 Task: Add the "Order list" component in the site builder.
Action: Mouse moved to (1009, 75)
Screenshot: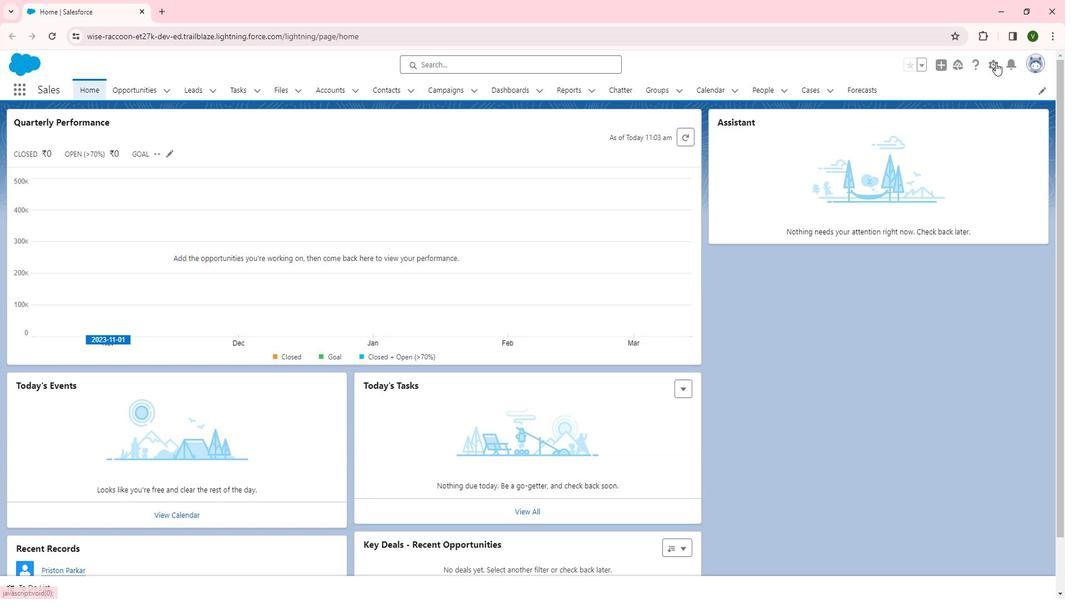 
Action: Mouse pressed left at (1009, 75)
Screenshot: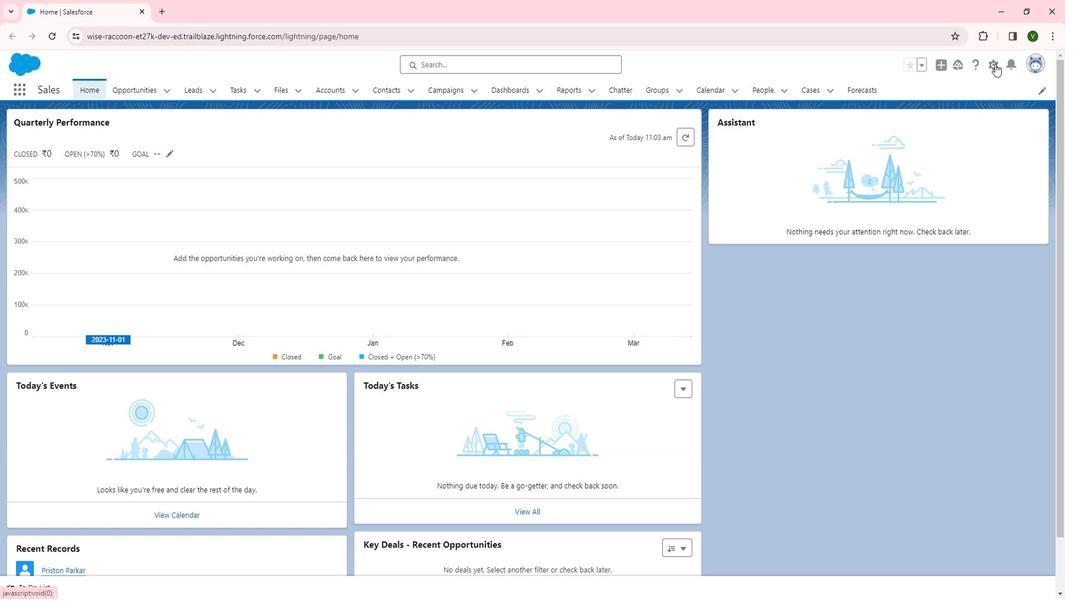 
Action: Mouse moved to (956, 107)
Screenshot: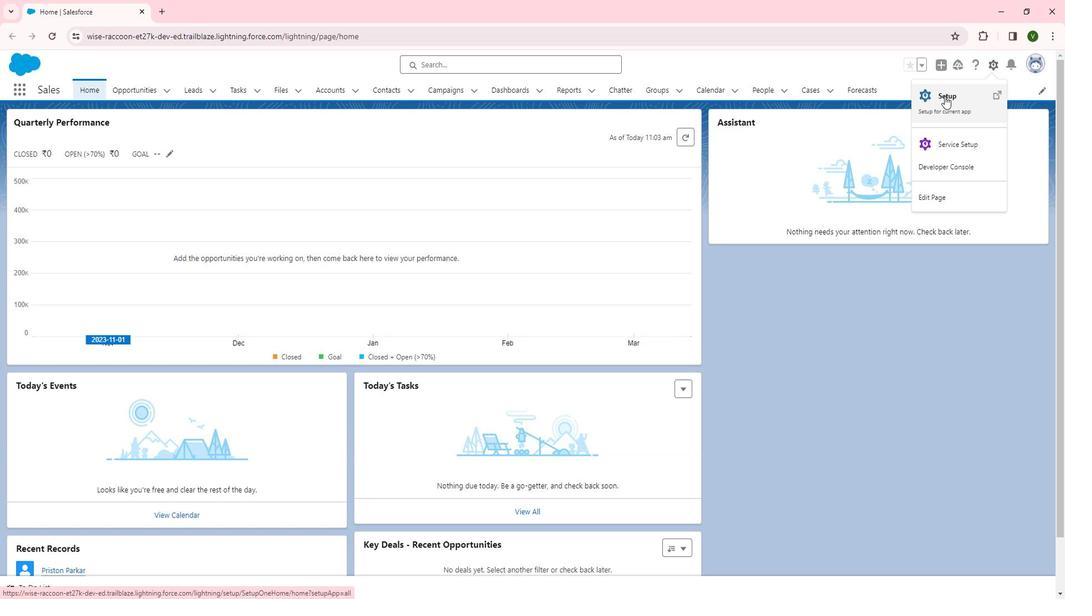 
Action: Mouse pressed left at (956, 107)
Screenshot: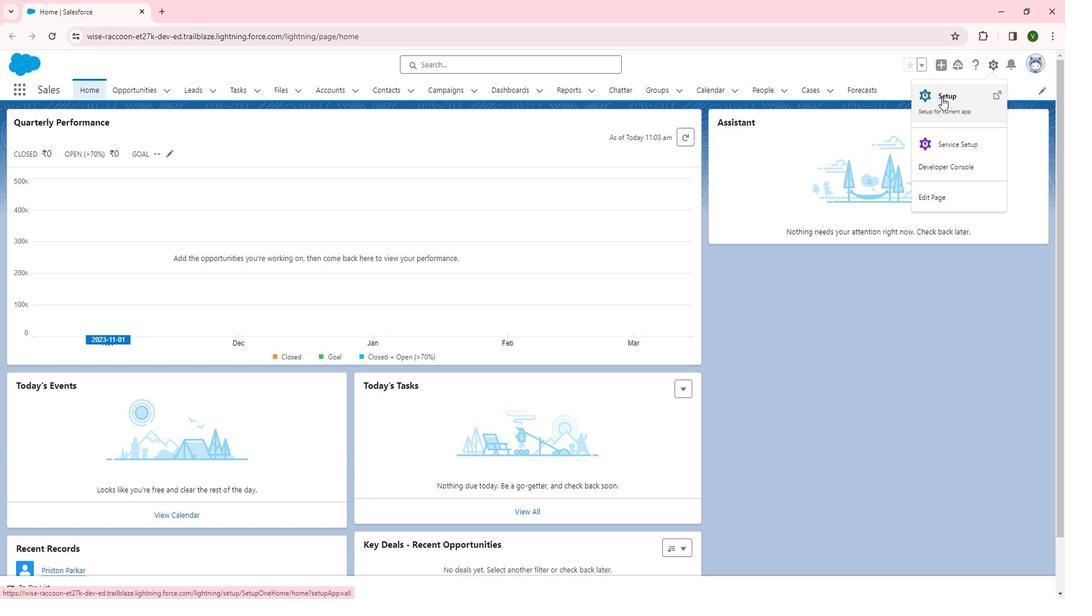 
Action: Mouse moved to (101, 373)
Screenshot: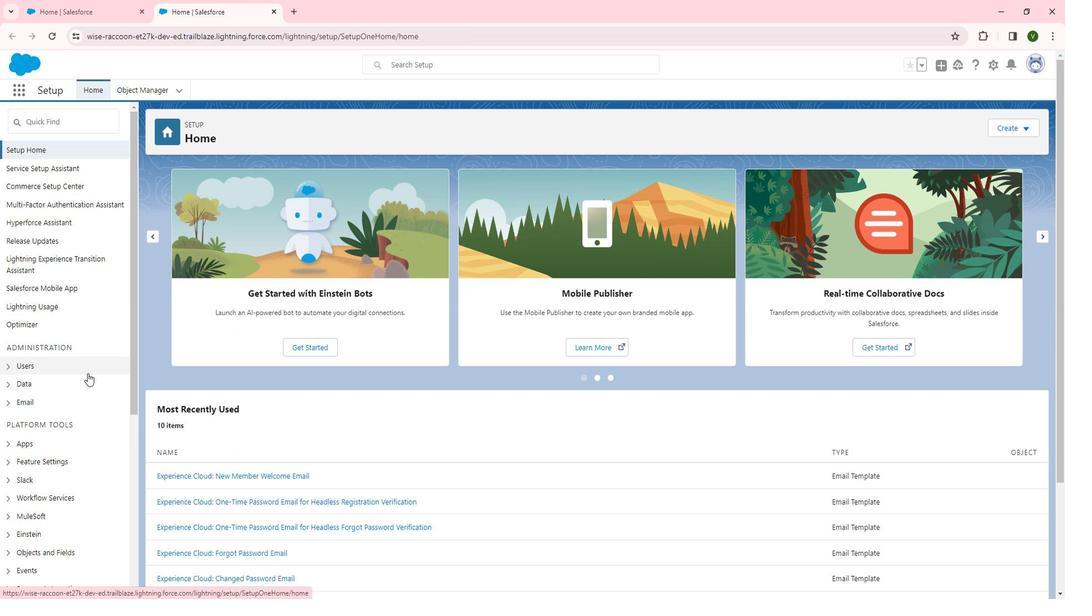 
Action: Mouse scrolled (101, 373) with delta (0, 0)
Screenshot: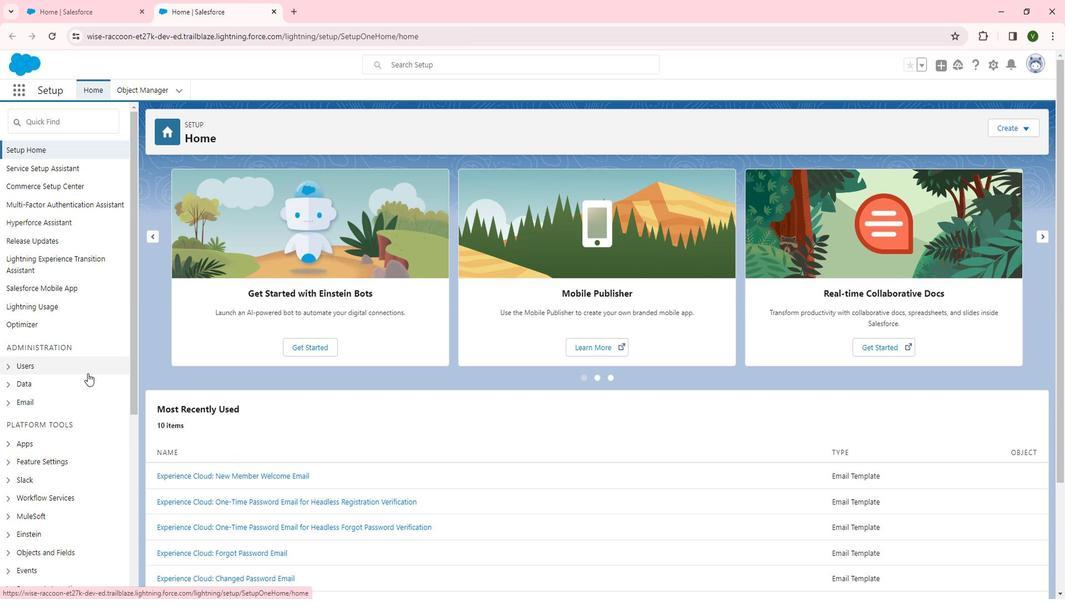 
Action: Mouse scrolled (101, 373) with delta (0, 0)
Screenshot: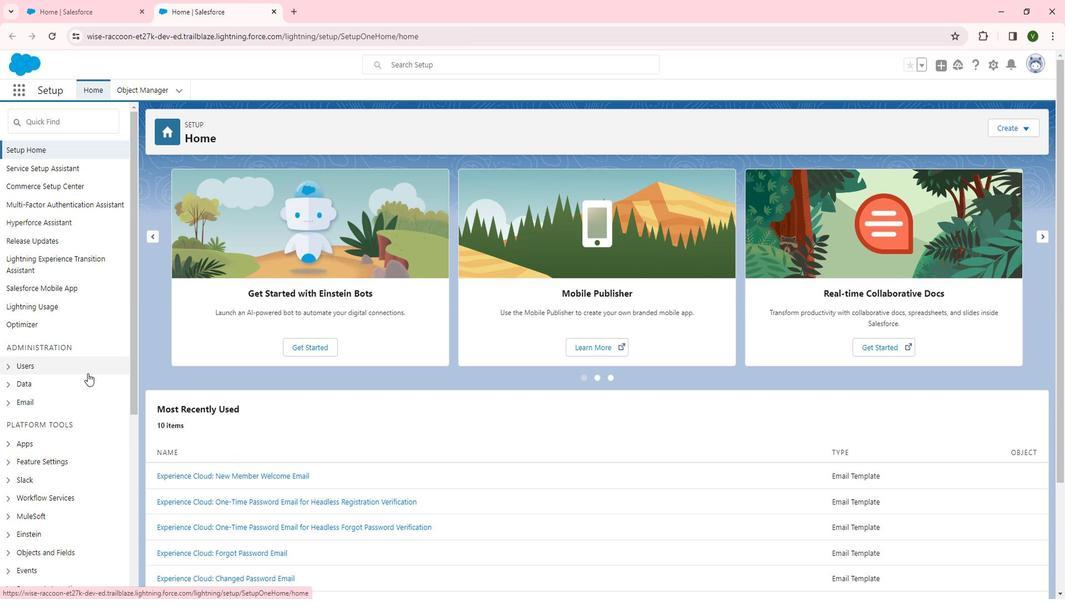 
Action: Mouse scrolled (101, 373) with delta (0, 0)
Screenshot: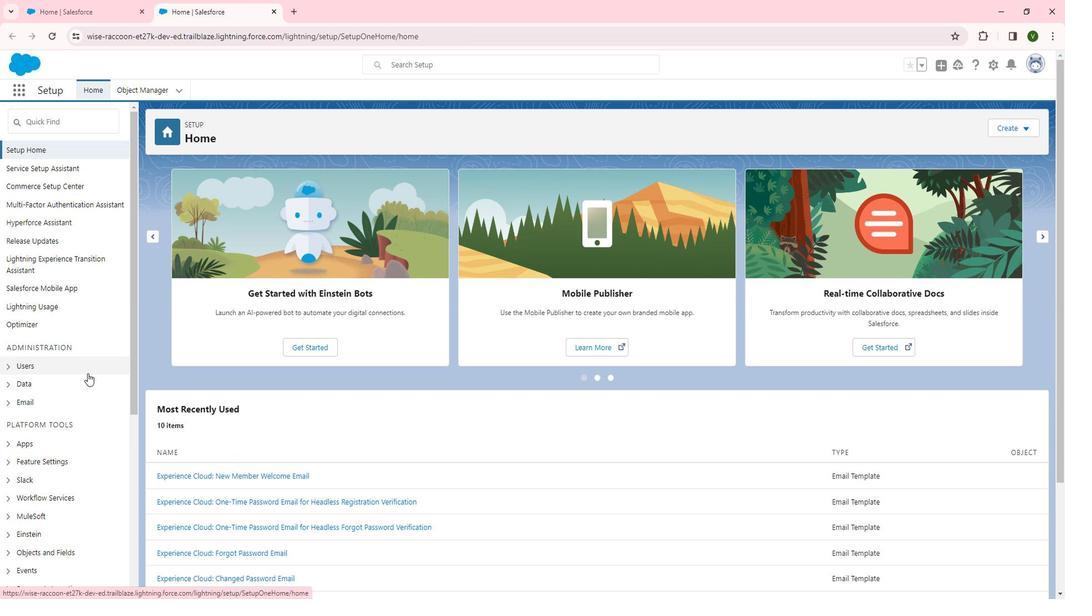 
Action: Mouse moved to (52, 290)
Screenshot: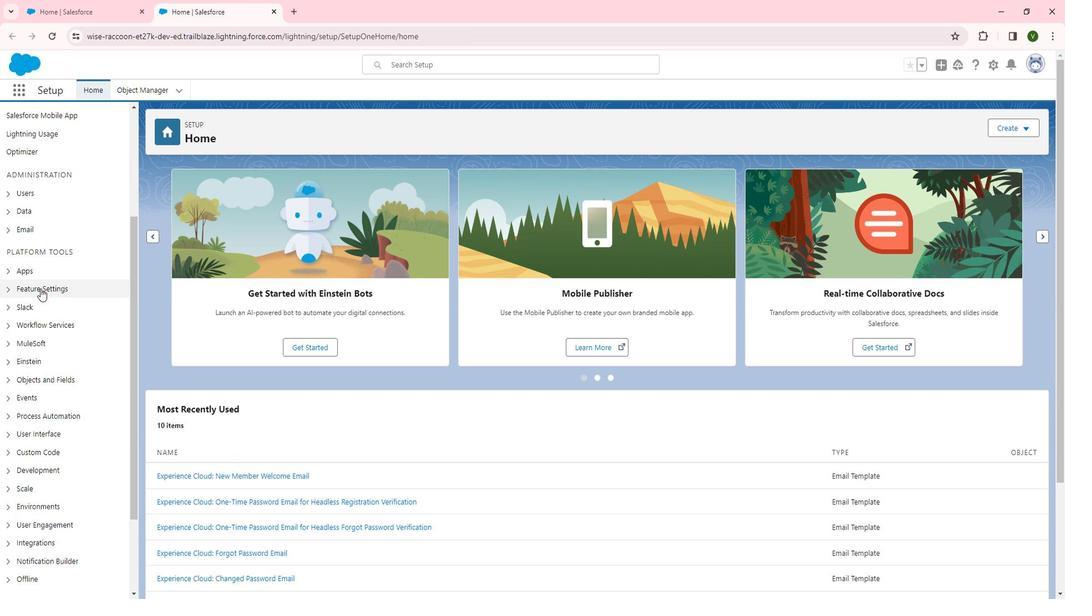 
Action: Mouse pressed left at (52, 290)
Screenshot: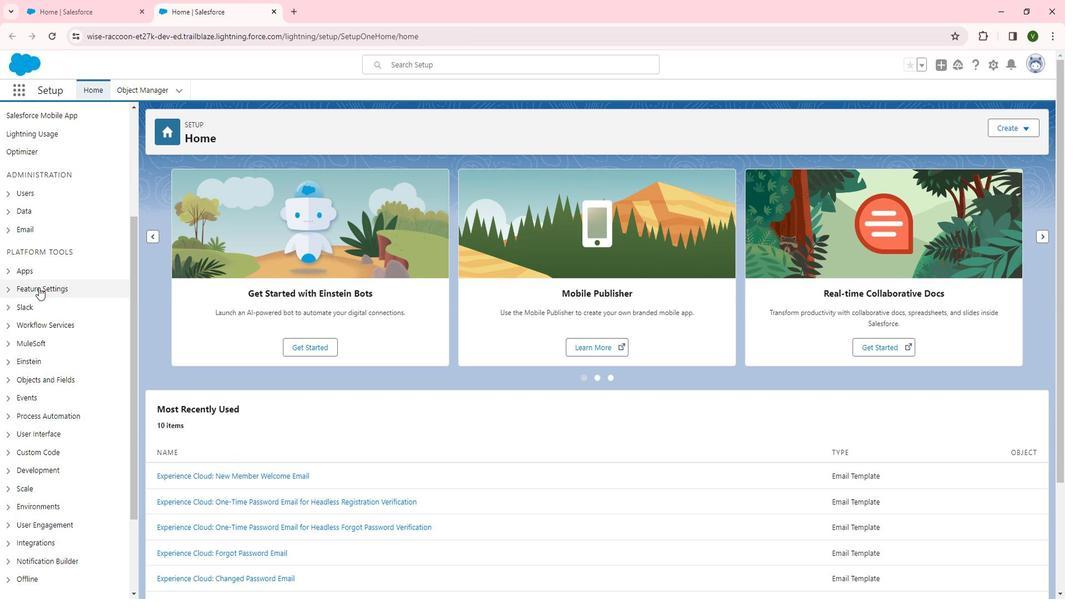 
Action: Mouse moved to (74, 408)
Screenshot: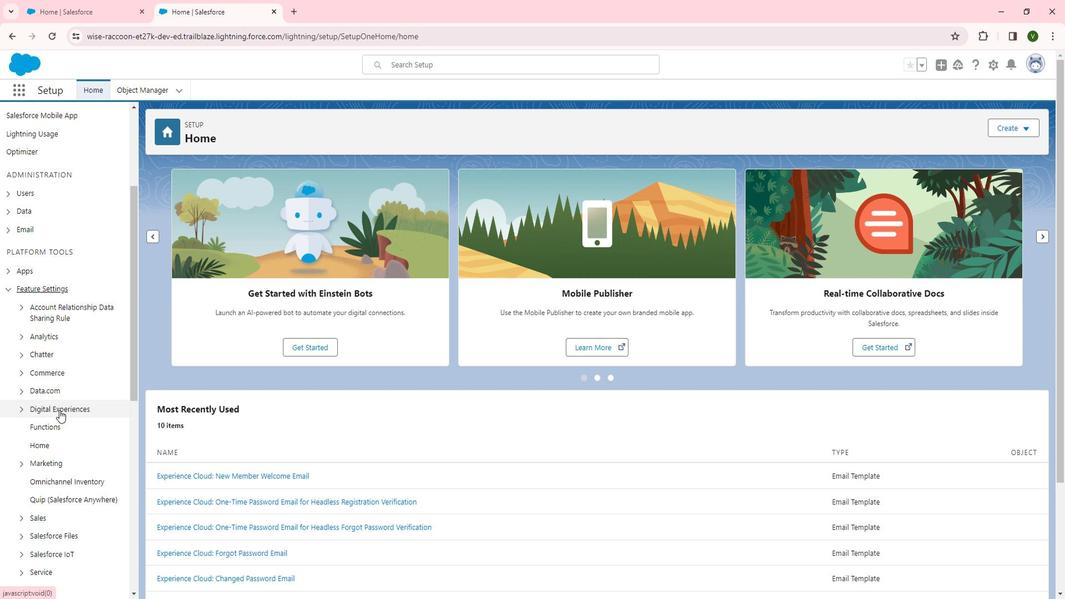 
Action: Mouse pressed left at (74, 408)
Screenshot: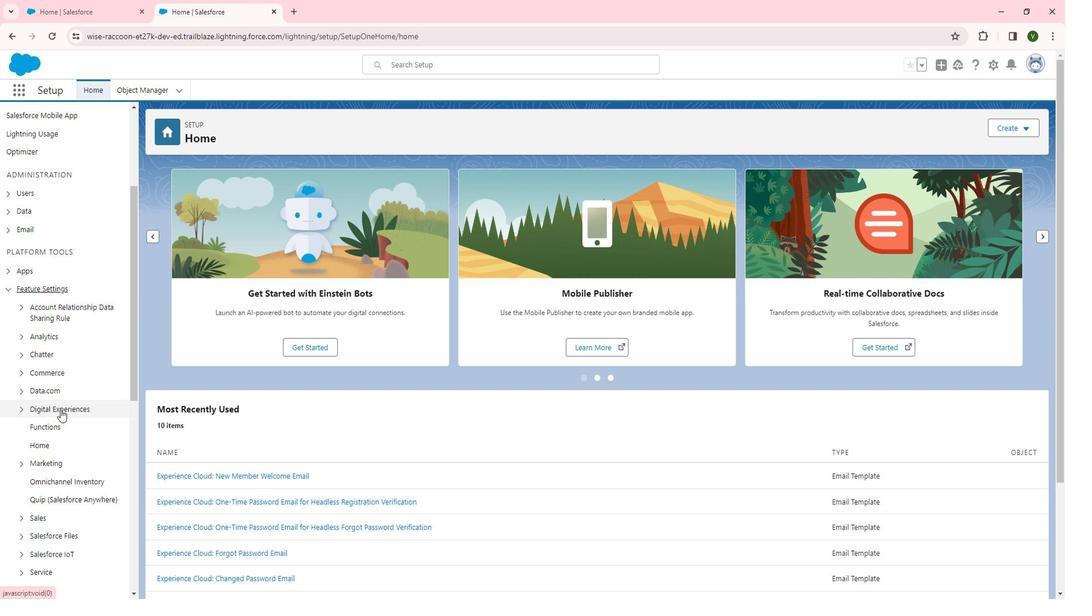 
Action: Mouse moved to (63, 421)
Screenshot: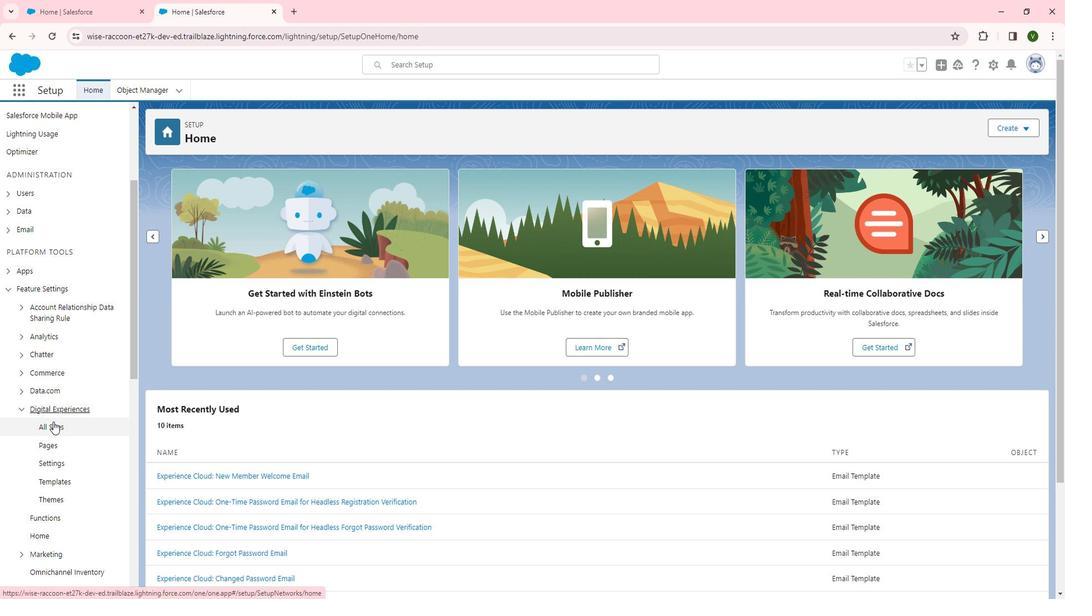 
Action: Mouse pressed left at (63, 421)
Screenshot: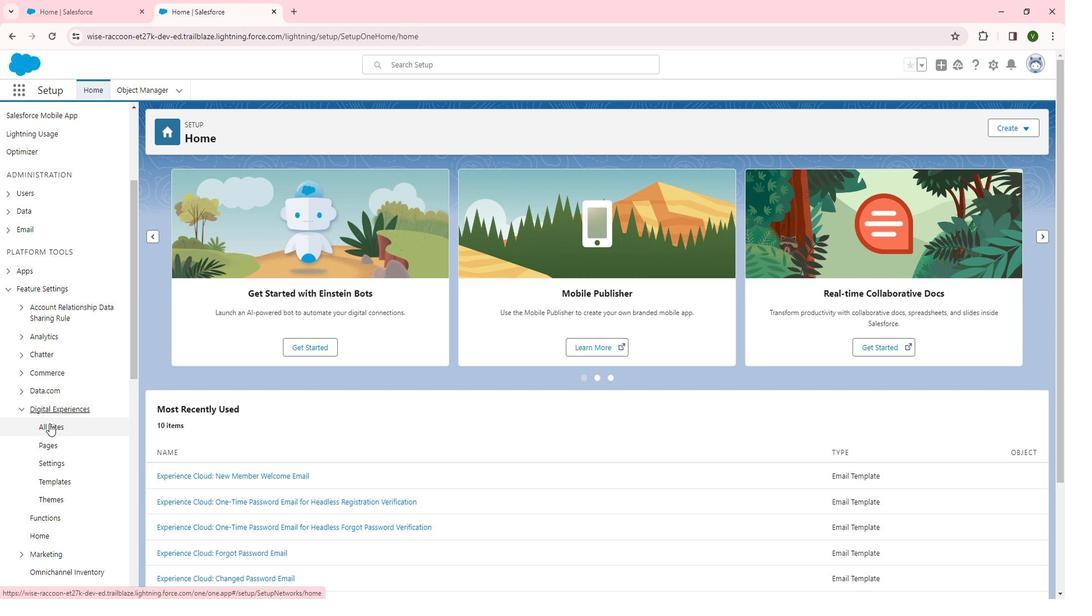 
Action: Mouse moved to (194, 282)
Screenshot: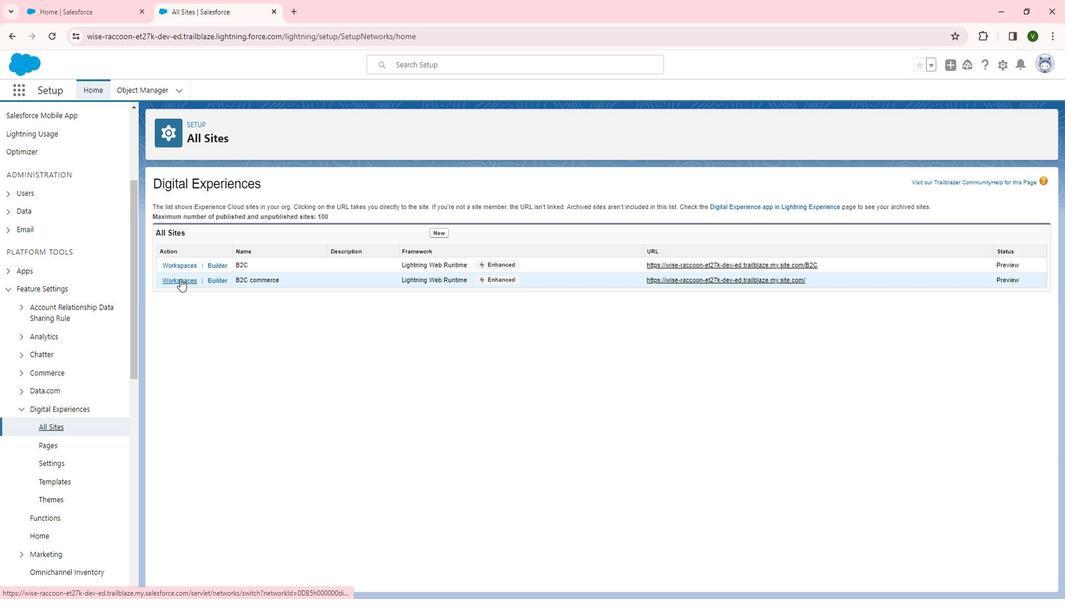 
Action: Mouse pressed left at (194, 282)
Screenshot: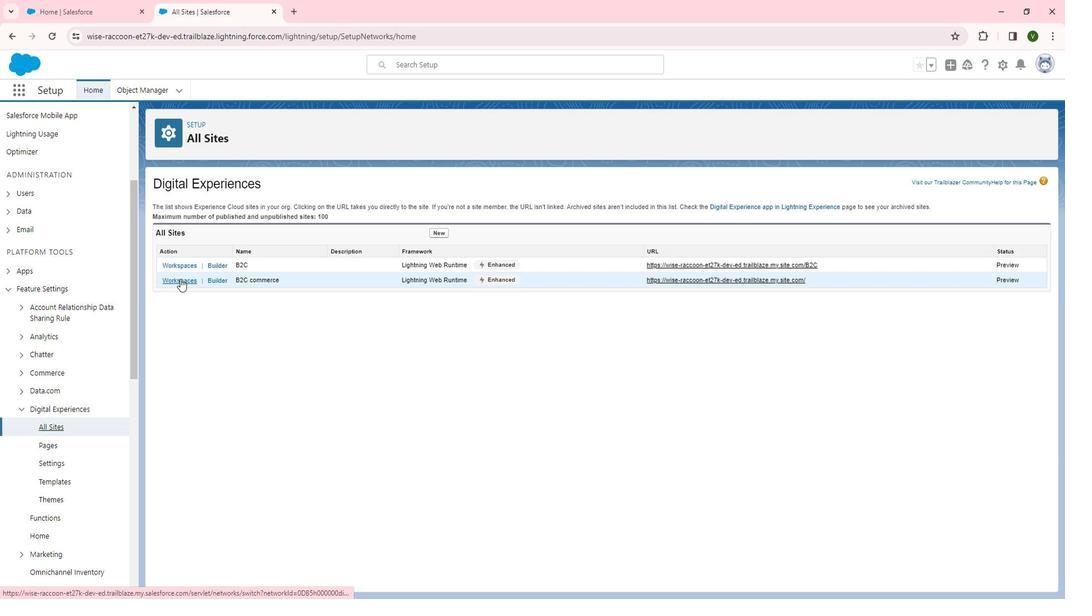 
Action: Mouse moved to (104, 249)
Screenshot: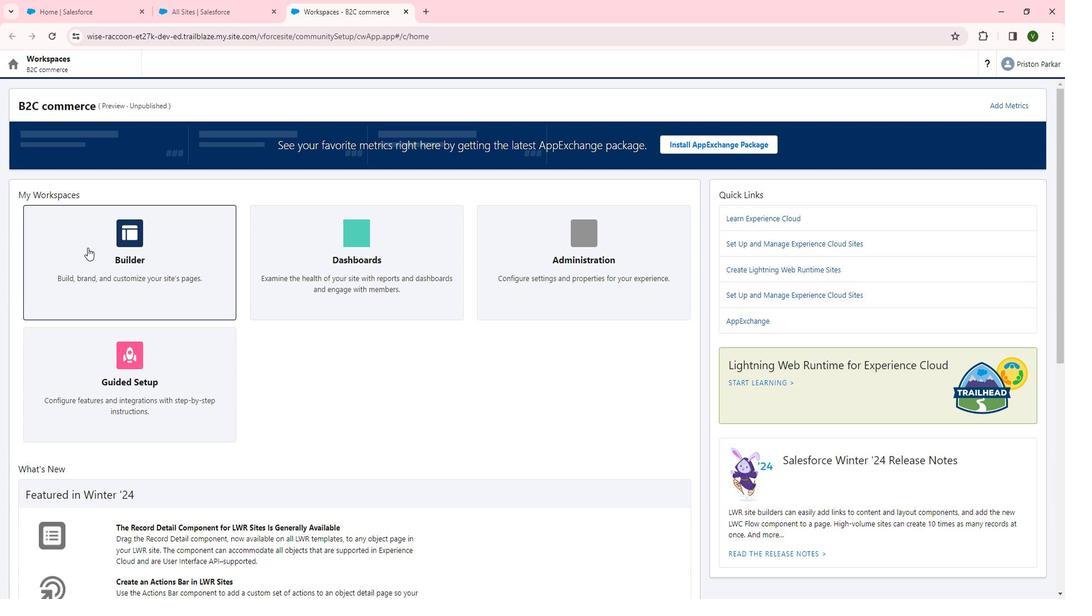 
Action: Mouse pressed left at (104, 249)
Screenshot: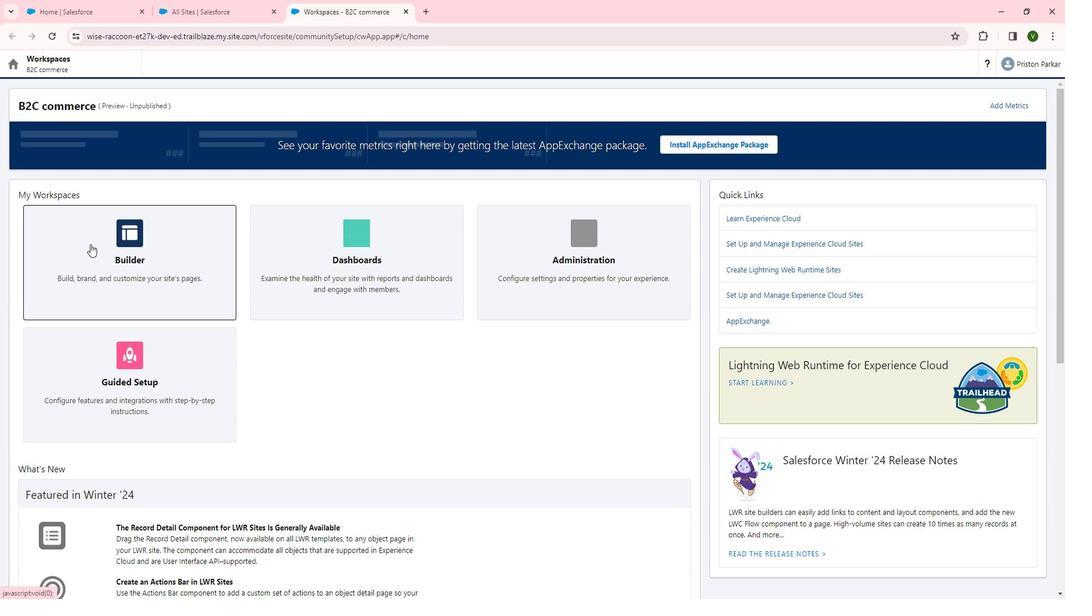 
Action: Mouse moved to (29, 118)
Screenshot: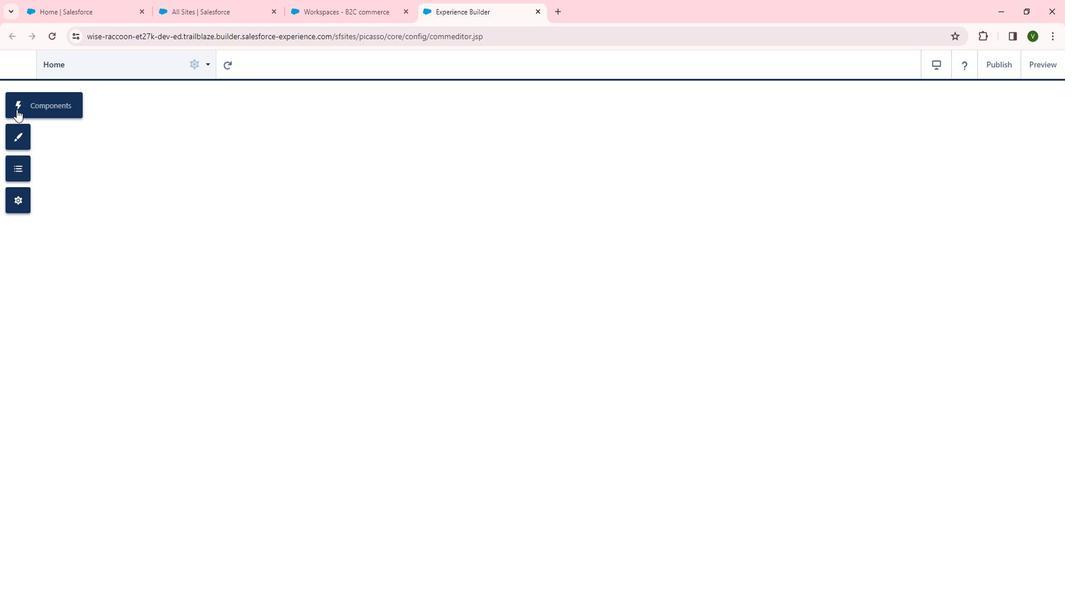 
Action: Mouse pressed left at (29, 118)
Screenshot: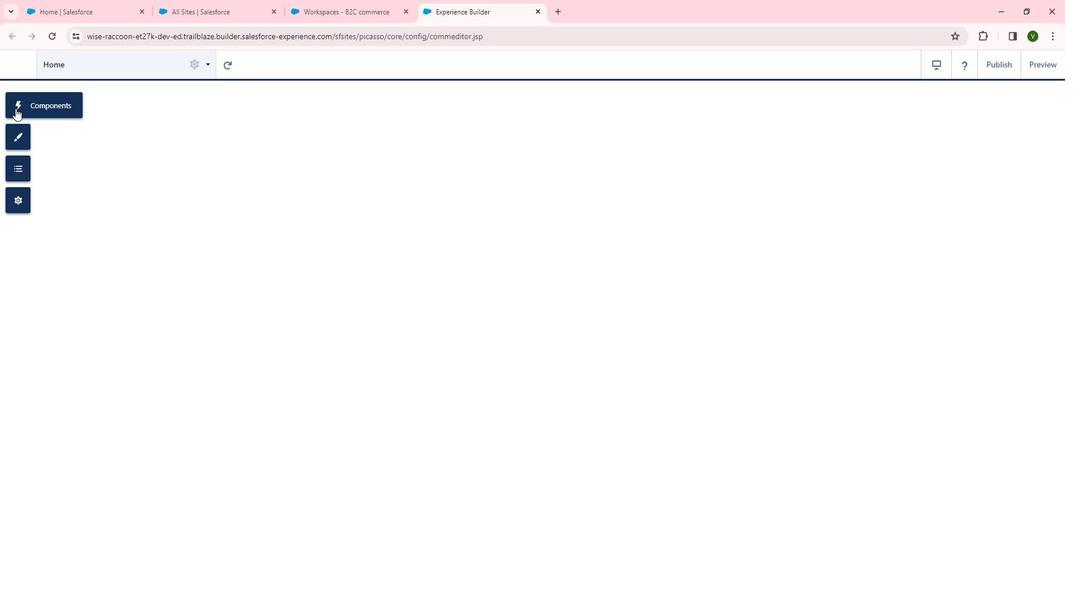 
Action: Mouse moved to (32, 117)
Screenshot: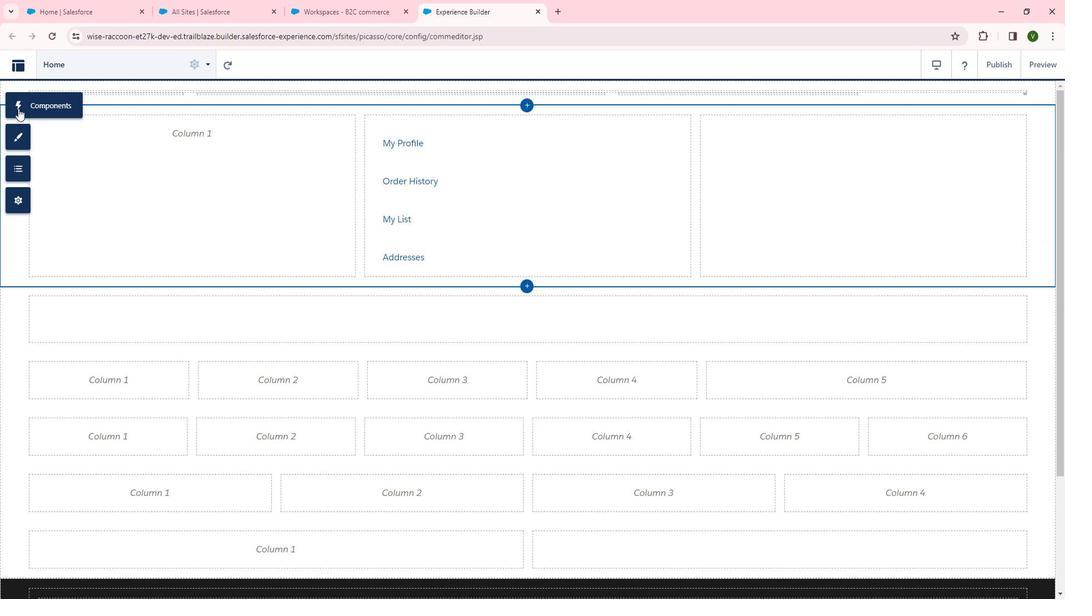 
Action: Mouse pressed left at (32, 117)
Screenshot: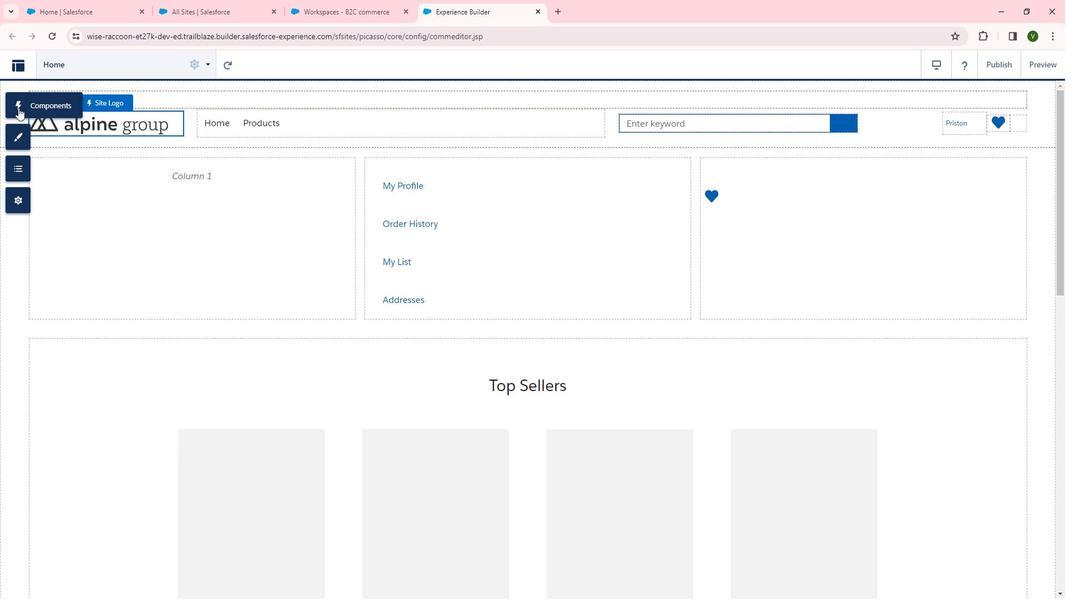 
Action: Mouse moved to (124, 287)
Screenshot: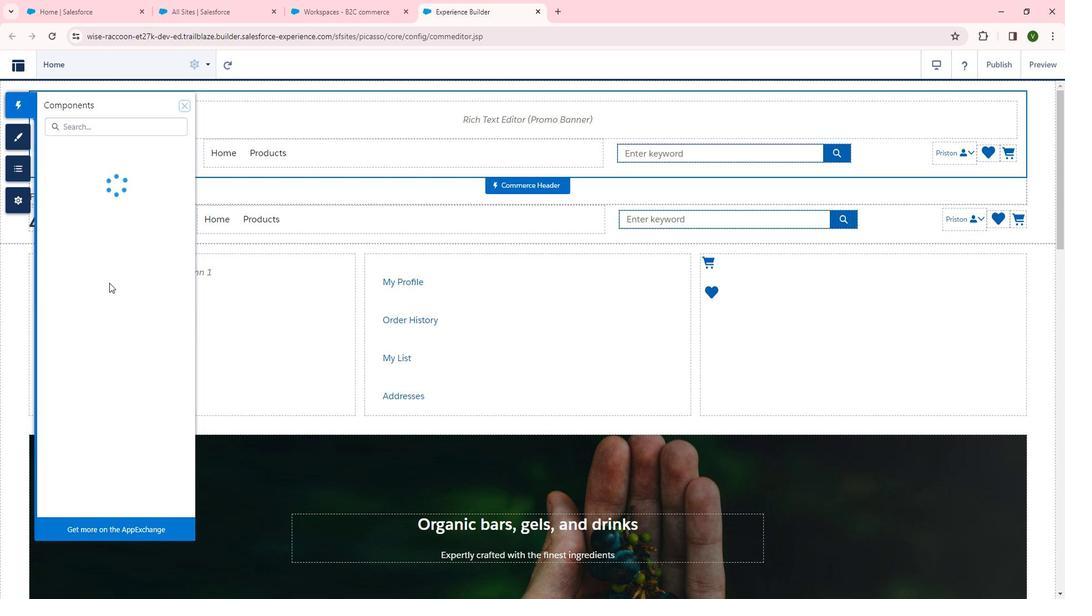 
Action: Mouse scrolled (124, 286) with delta (0, 0)
Screenshot: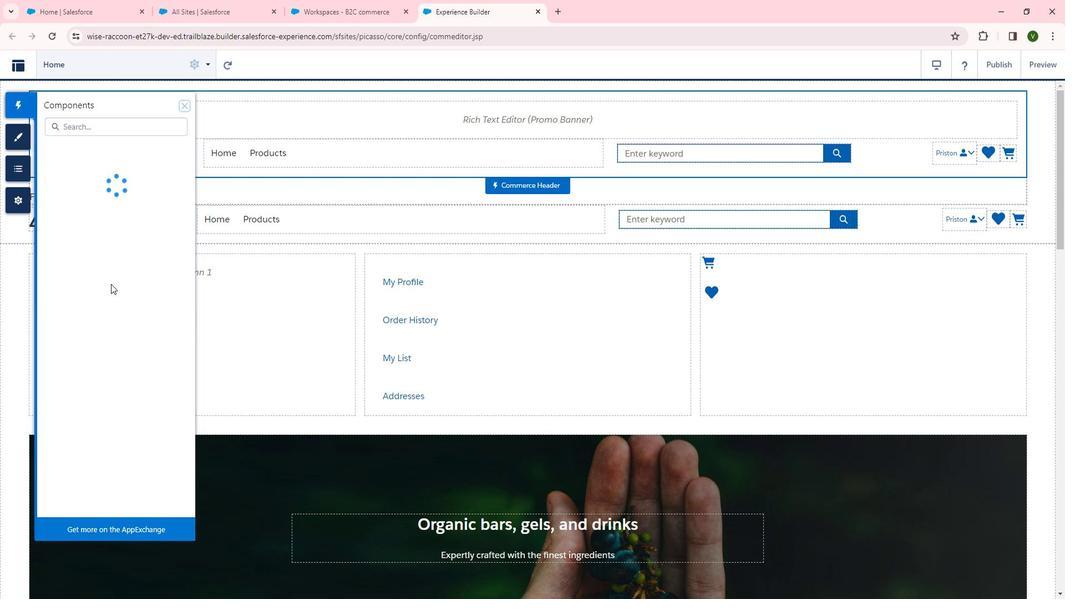
Action: Mouse scrolled (124, 286) with delta (0, 0)
Screenshot: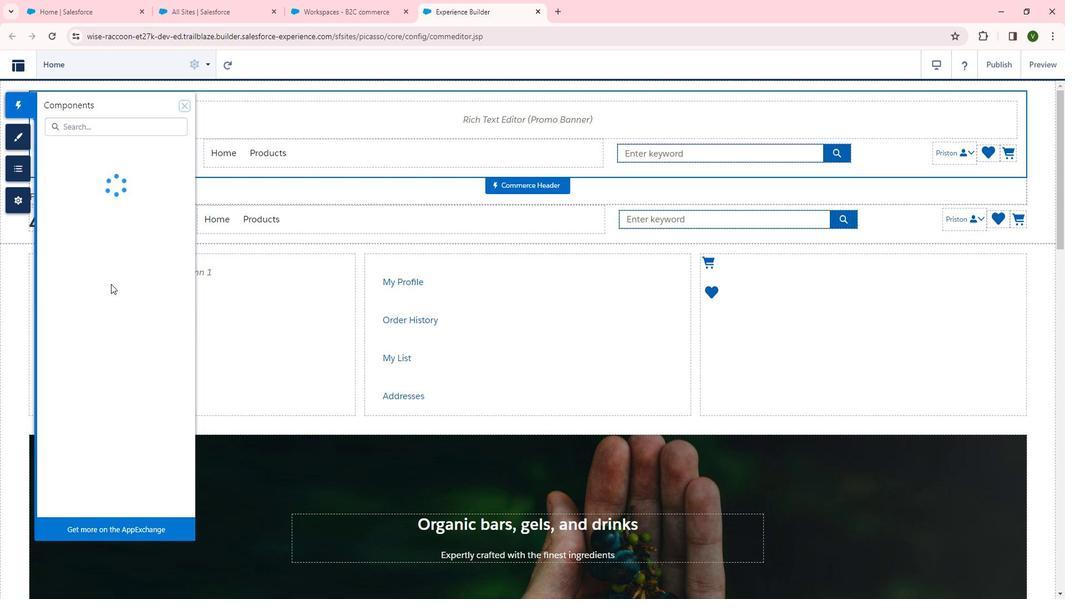 
Action: Mouse moved to (112, 326)
Screenshot: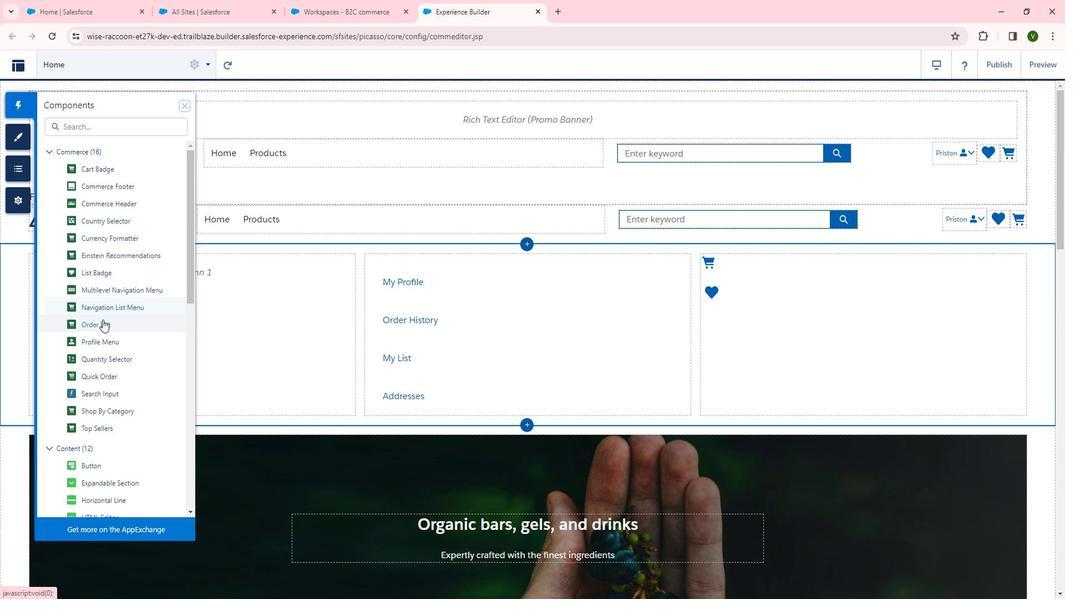 
Action: Mouse pressed left at (112, 326)
Screenshot: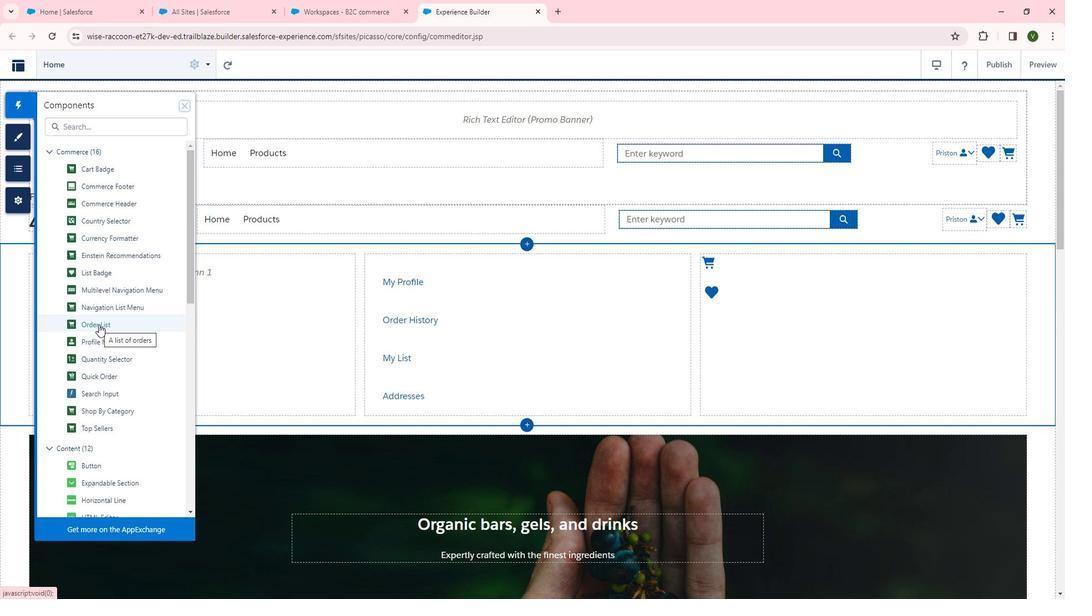 
Action: Mouse moved to (728, 325)
Screenshot: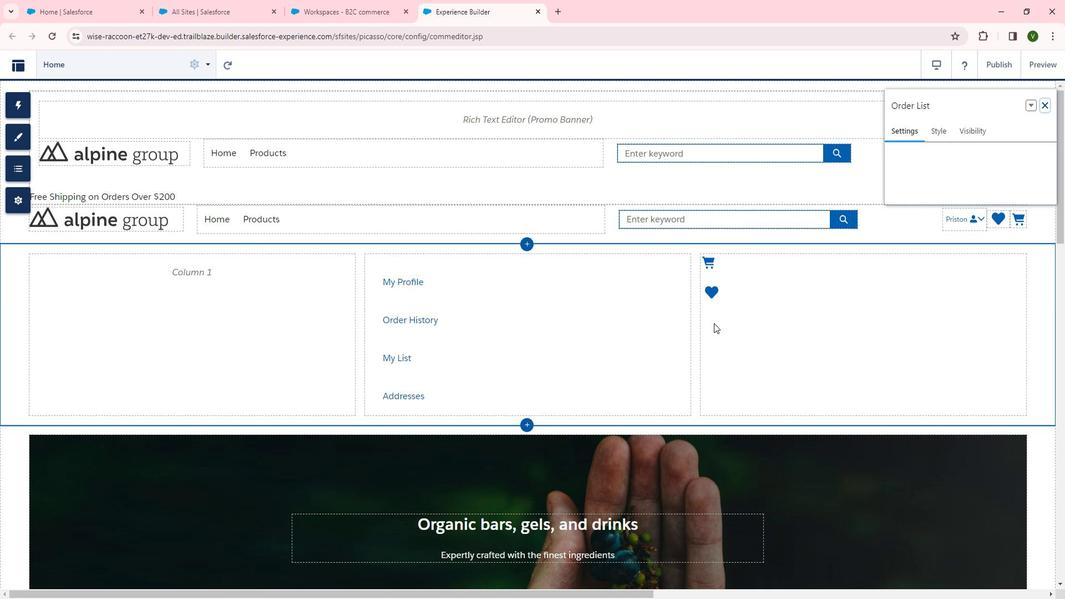
